 Task: Use the formula "IMTANH" in spreadsheet "Project protfolio".
Action: Mouse moved to (132, 78)
Screenshot: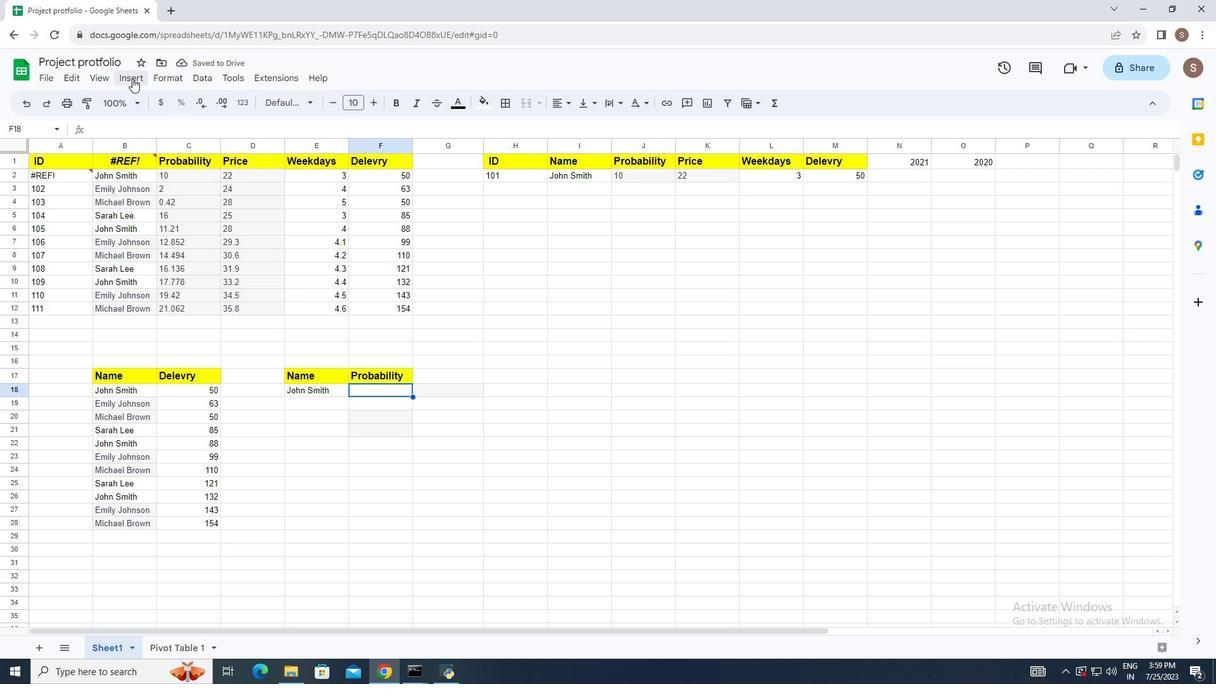 
Action: Mouse pressed left at (132, 78)
Screenshot: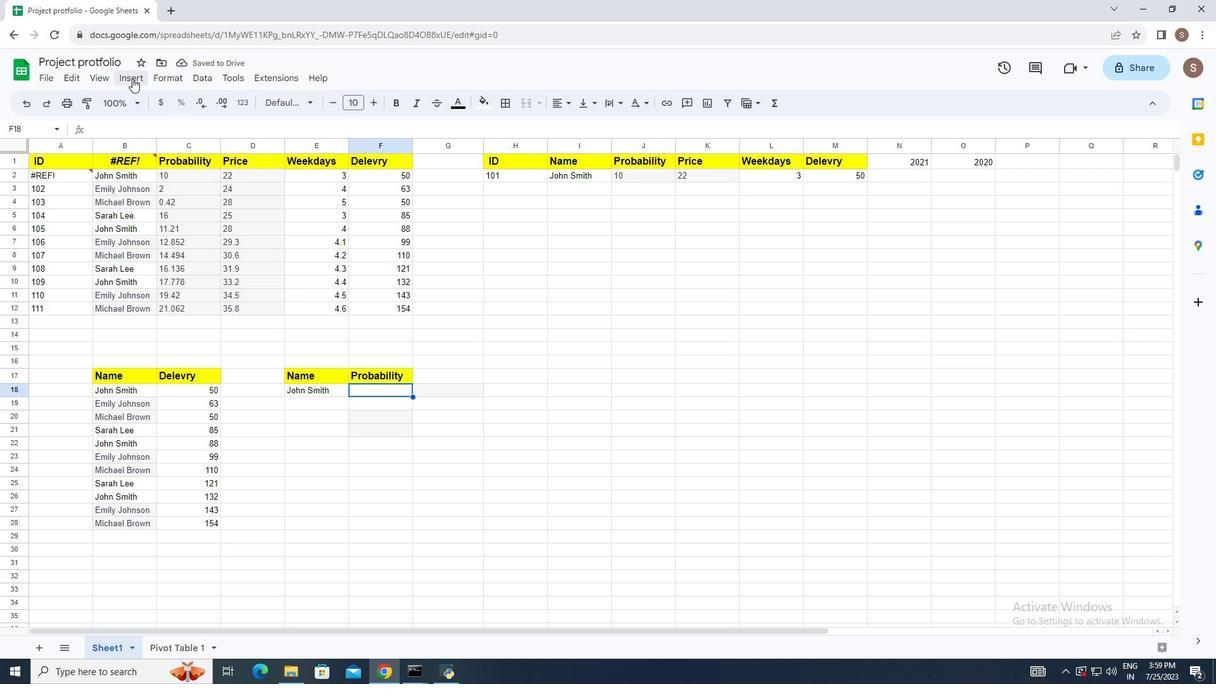 
Action: Mouse moved to (205, 297)
Screenshot: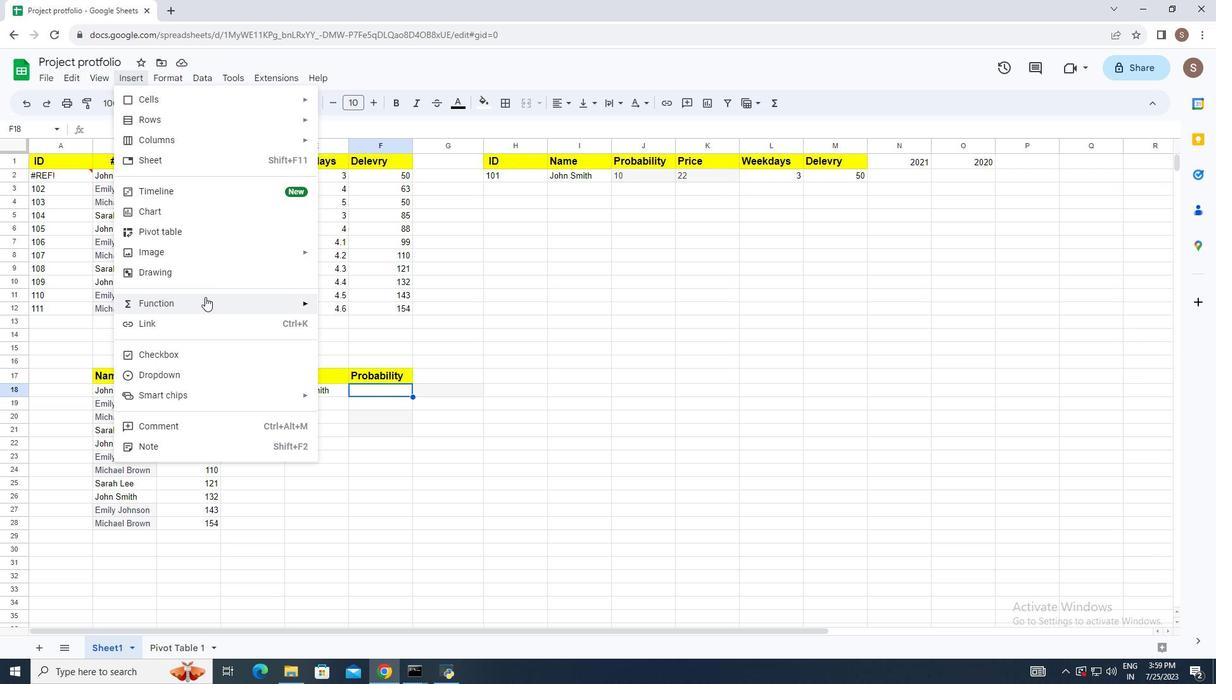 
Action: Mouse pressed left at (205, 297)
Screenshot: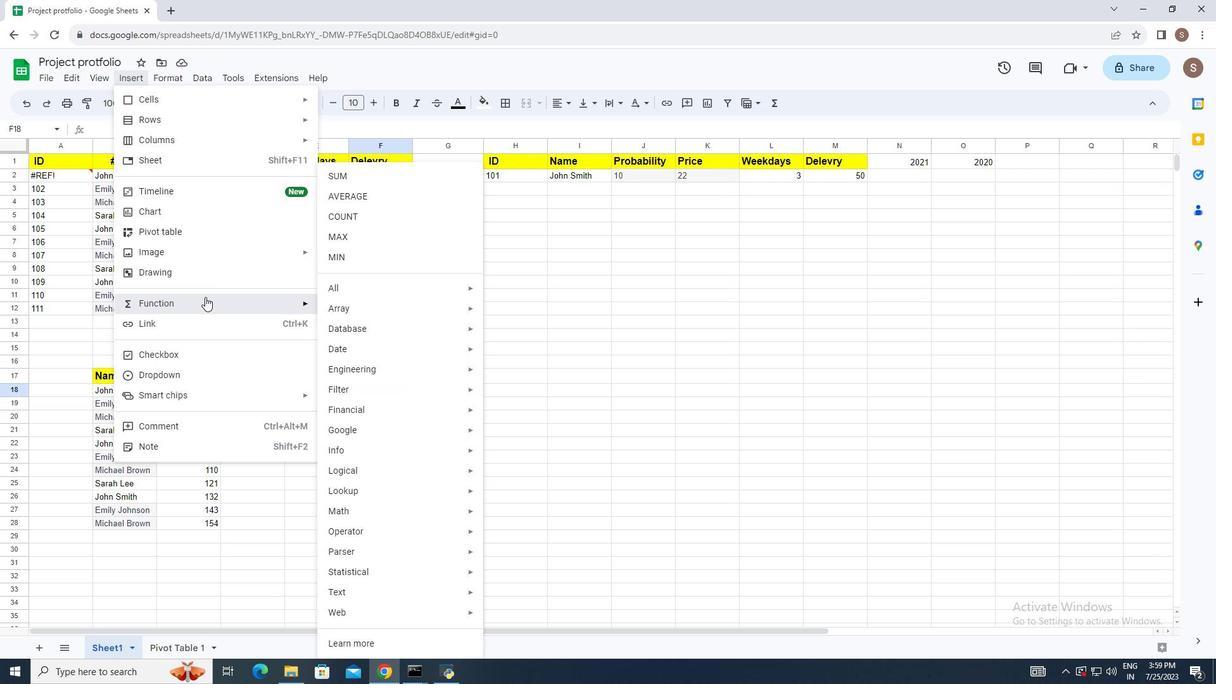 
Action: Mouse moved to (363, 284)
Screenshot: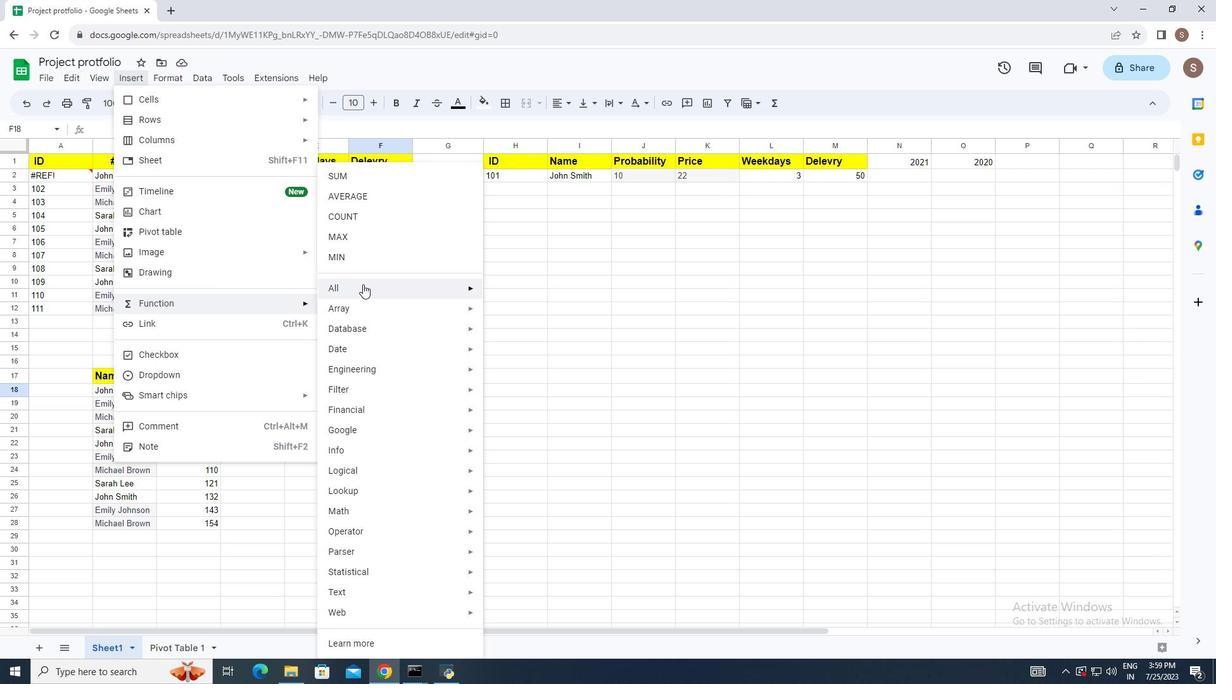 
Action: Mouse pressed left at (363, 284)
Screenshot: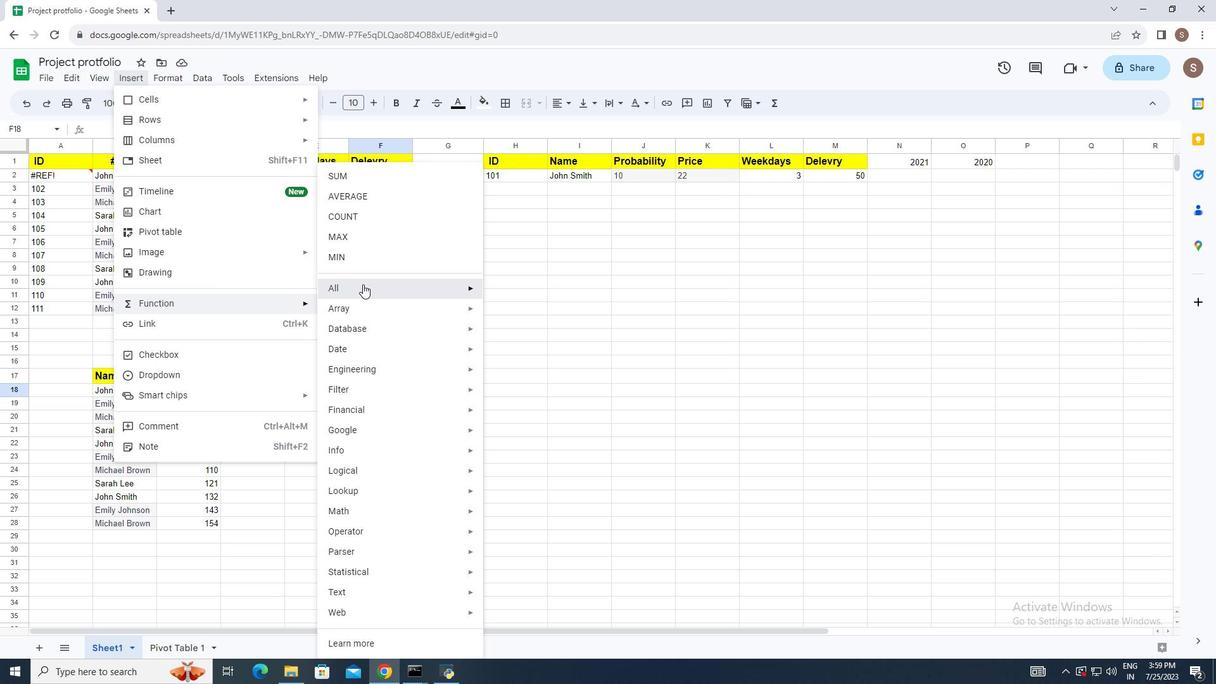
Action: Mouse moved to (534, 566)
Screenshot: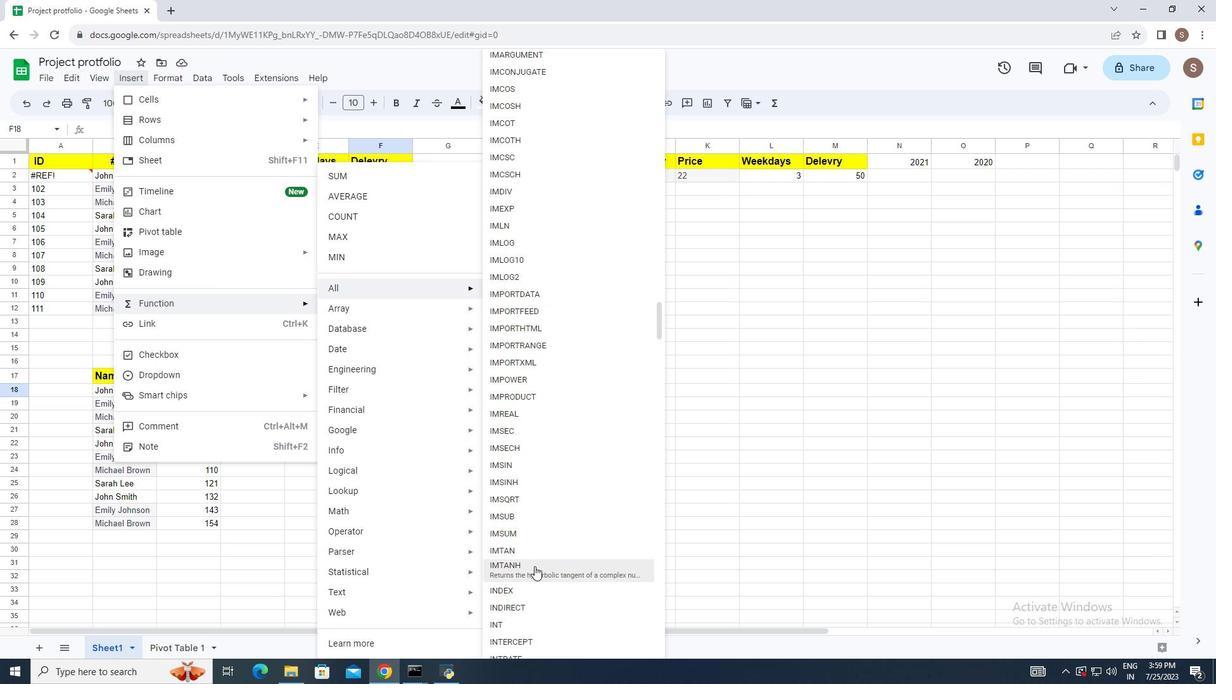 
Action: Mouse pressed left at (534, 566)
Screenshot: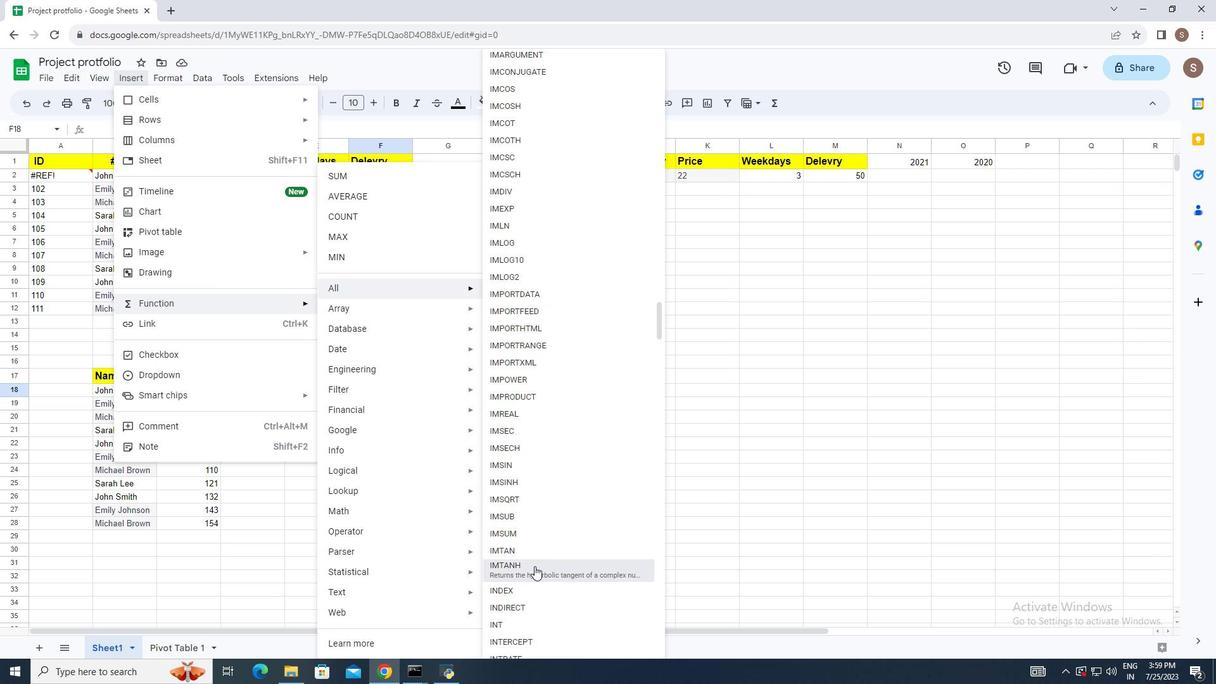 
Action: Mouse moved to (465, 407)
Screenshot: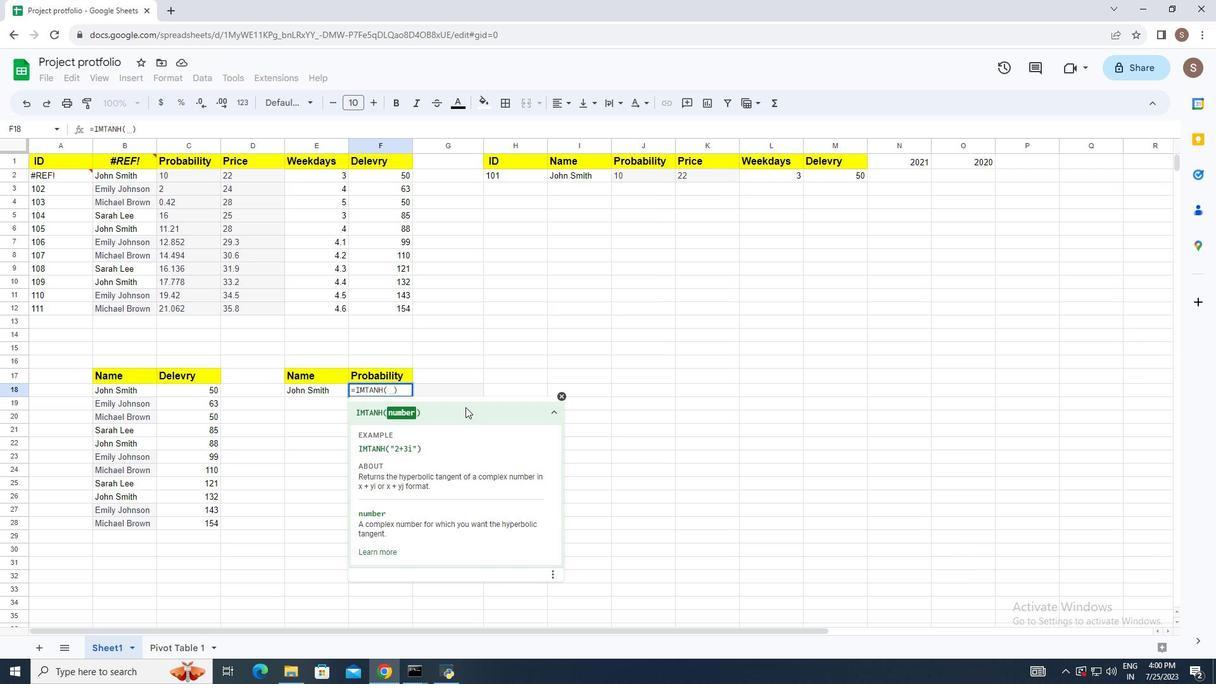 
Action: Key pressed <Key.shift_r>"8+8i<Key.shift_r>"<Key.enter>
Screenshot: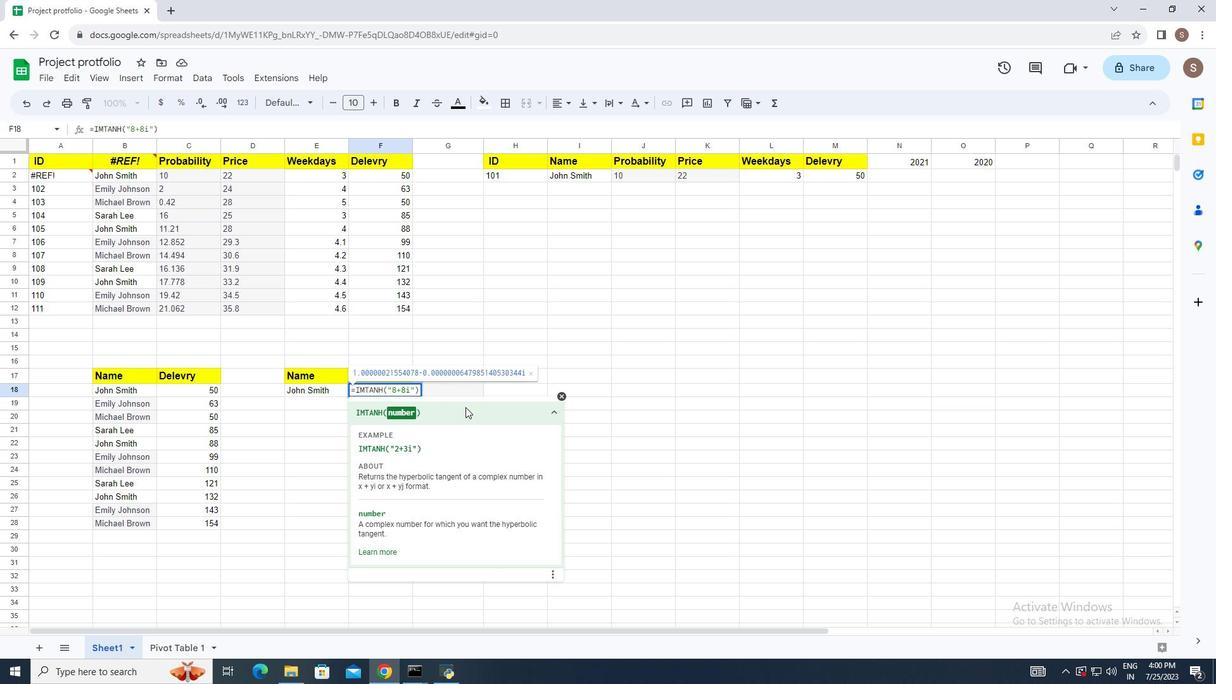 
Action: Mouse moved to (465, 407)
Screenshot: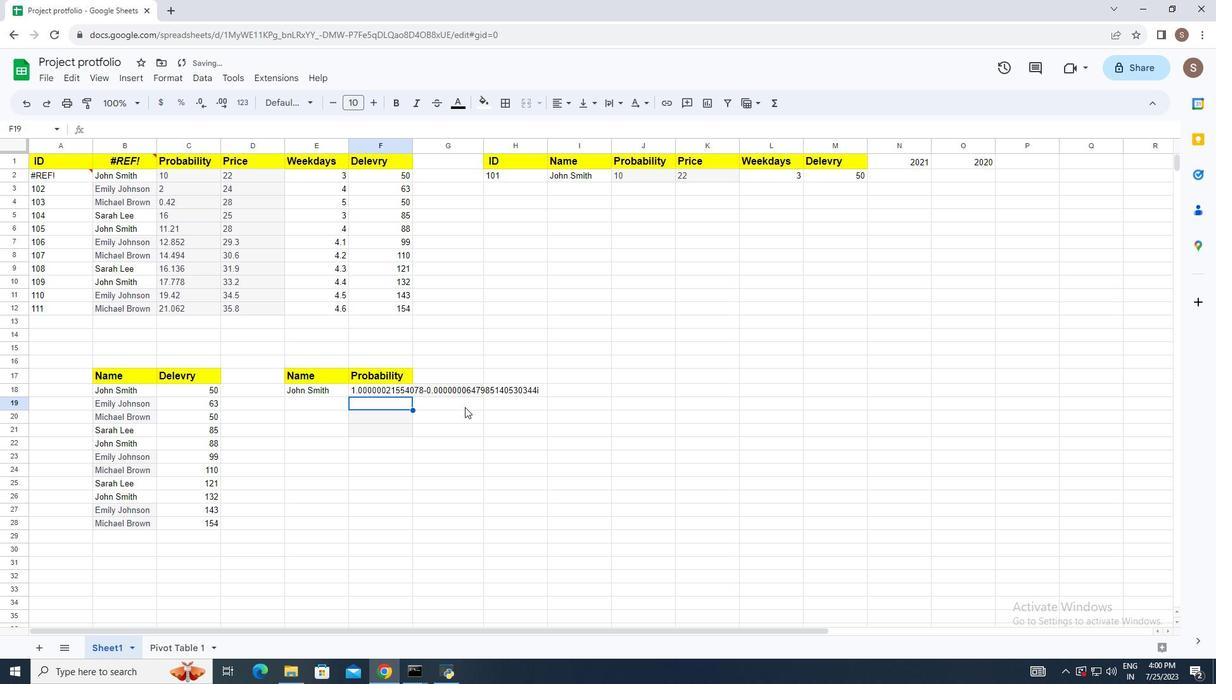 
